 Task: Look for products in the category "Cut Fruit" that are on sale.
Action: Mouse pressed left at (278, 135)
Screenshot: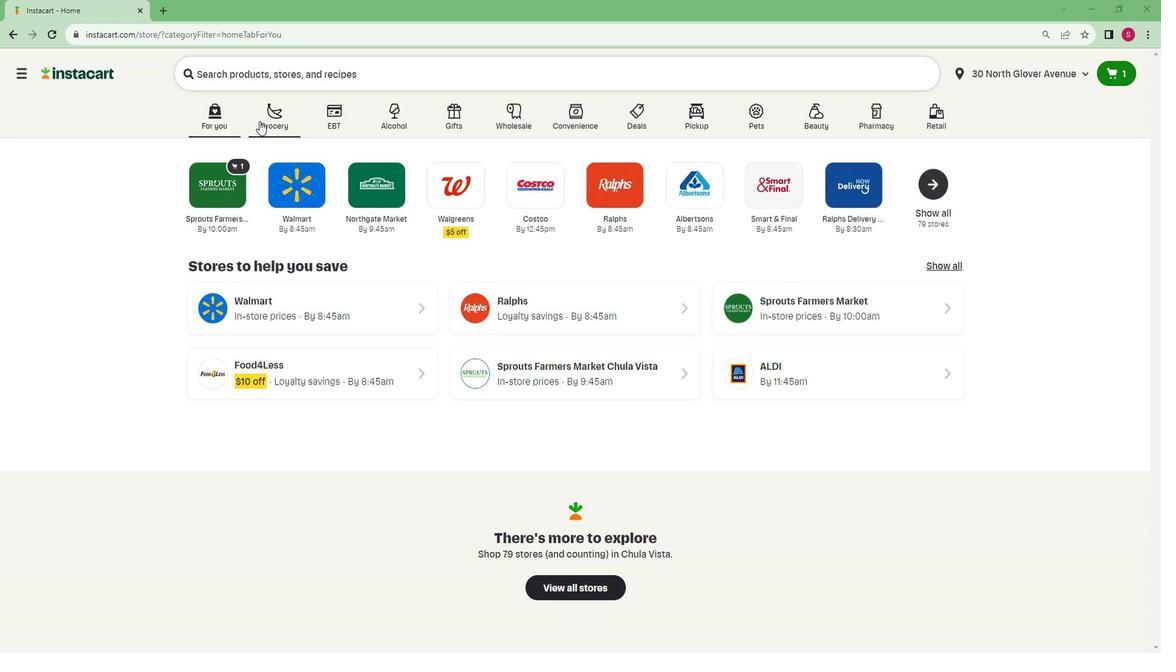 
Action: Mouse moved to (243, 341)
Screenshot: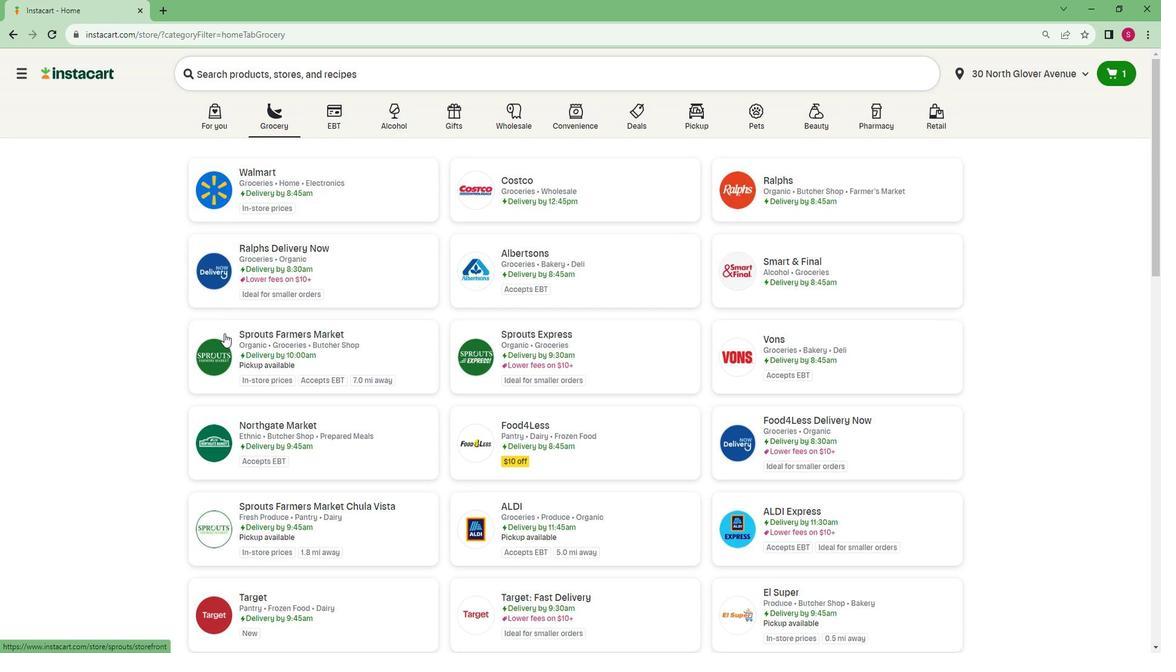 
Action: Mouse pressed left at (243, 341)
Screenshot: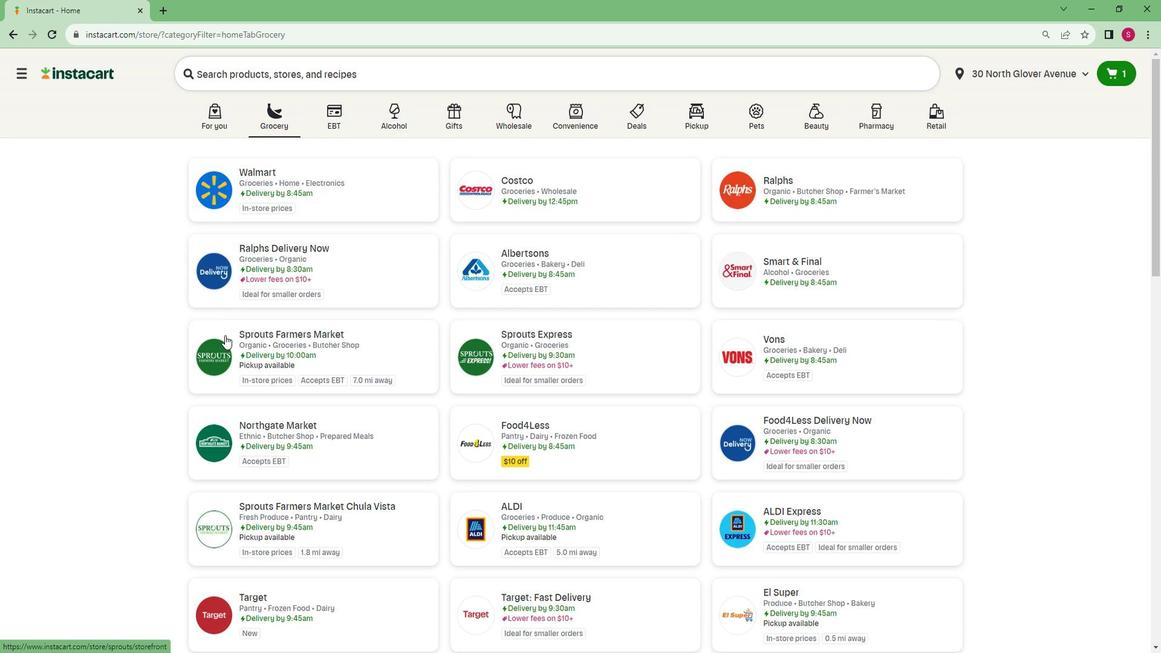 
Action: Mouse moved to (67, 459)
Screenshot: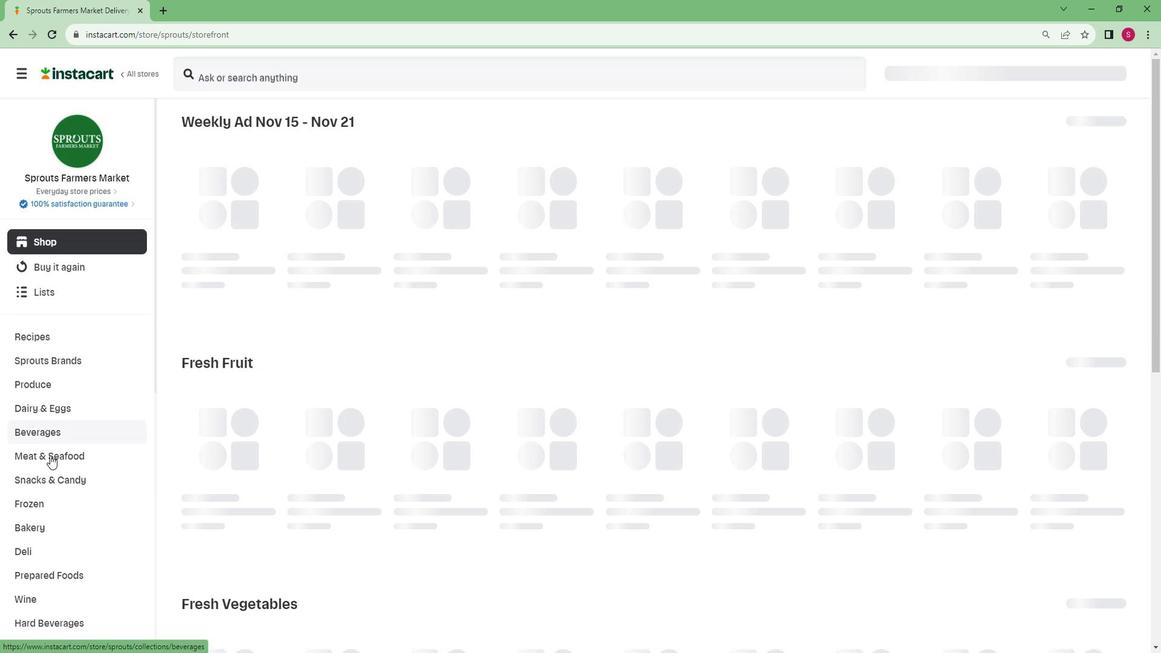 
Action: Mouse scrolled (67, 458) with delta (0, 0)
Screenshot: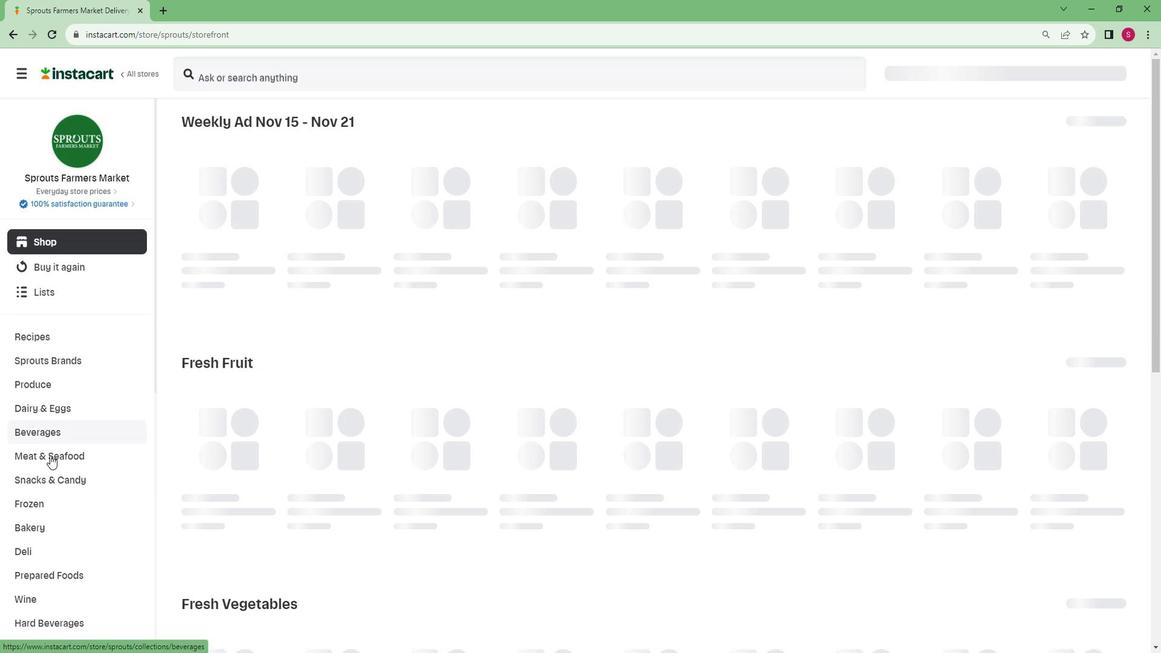 
Action: Mouse moved to (66, 459)
Screenshot: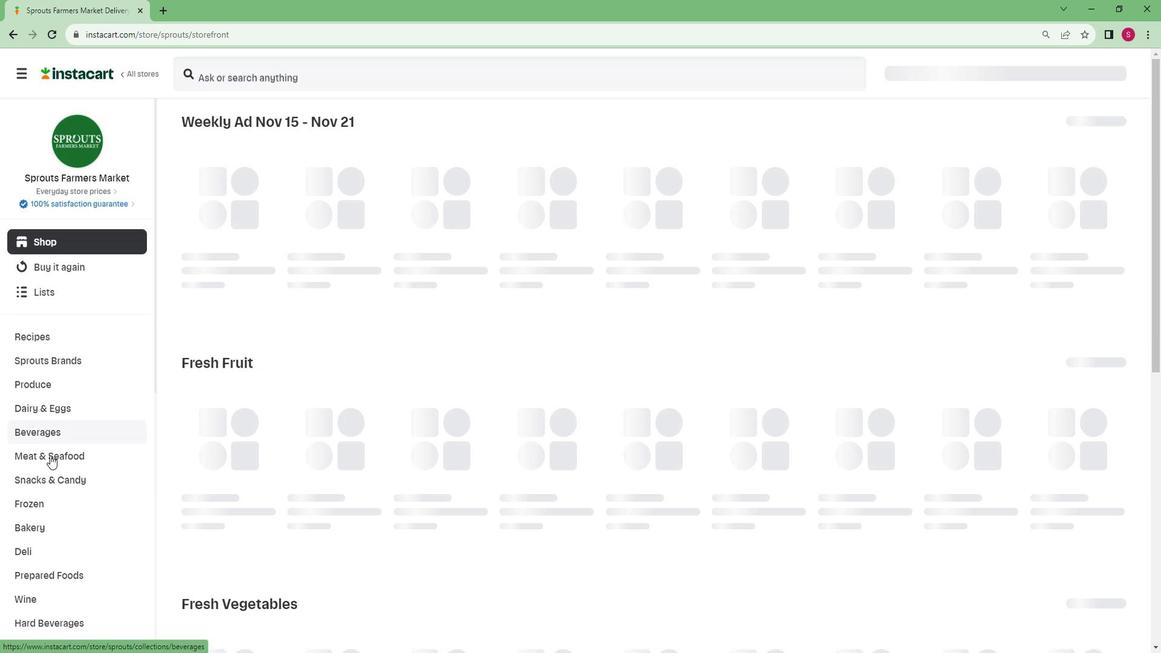 
Action: Mouse scrolled (66, 459) with delta (0, 0)
Screenshot: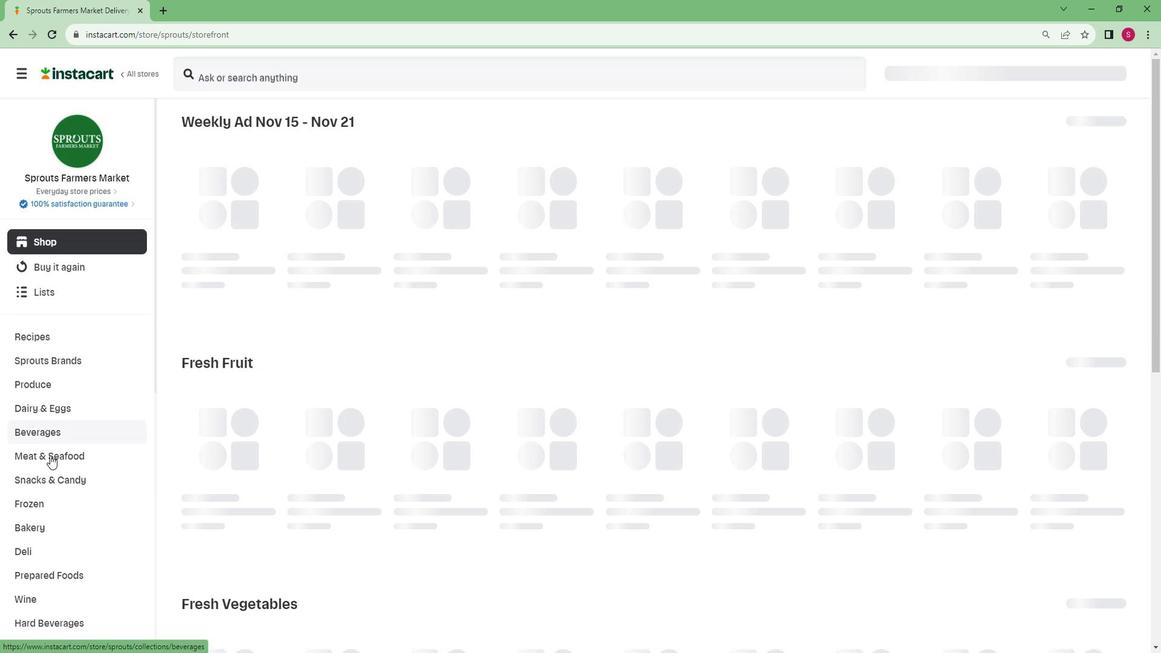 
Action: Mouse moved to (65, 460)
Screenshot: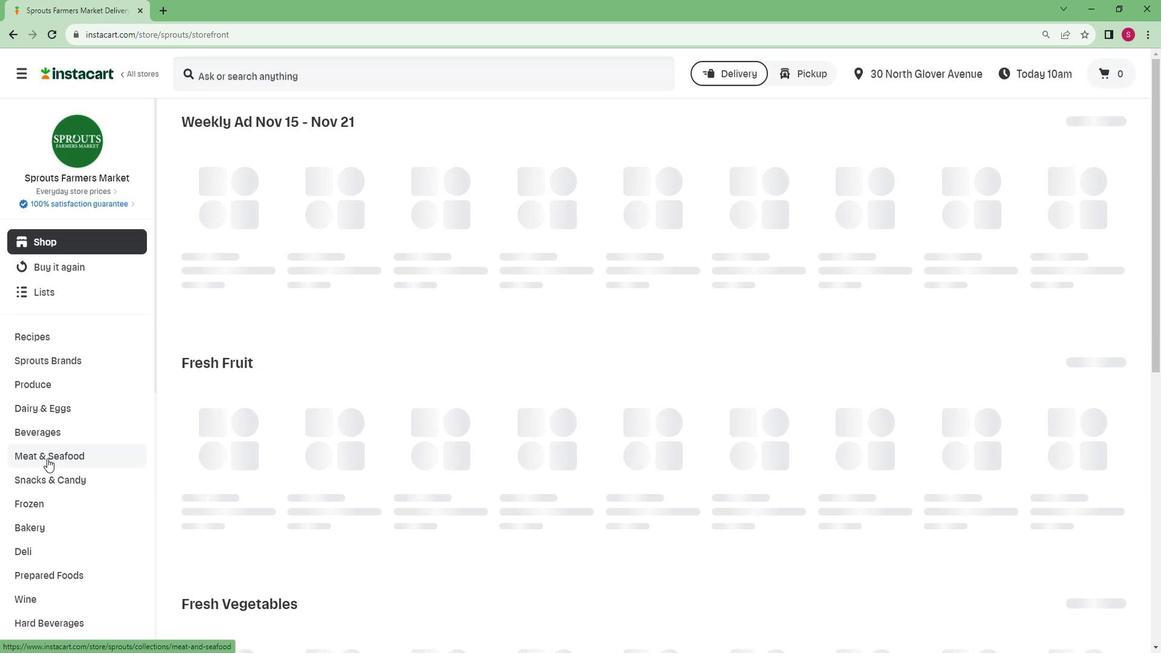 
Action: Mouse scrolled (65, 459) with delta (0, 0)
Screenshot: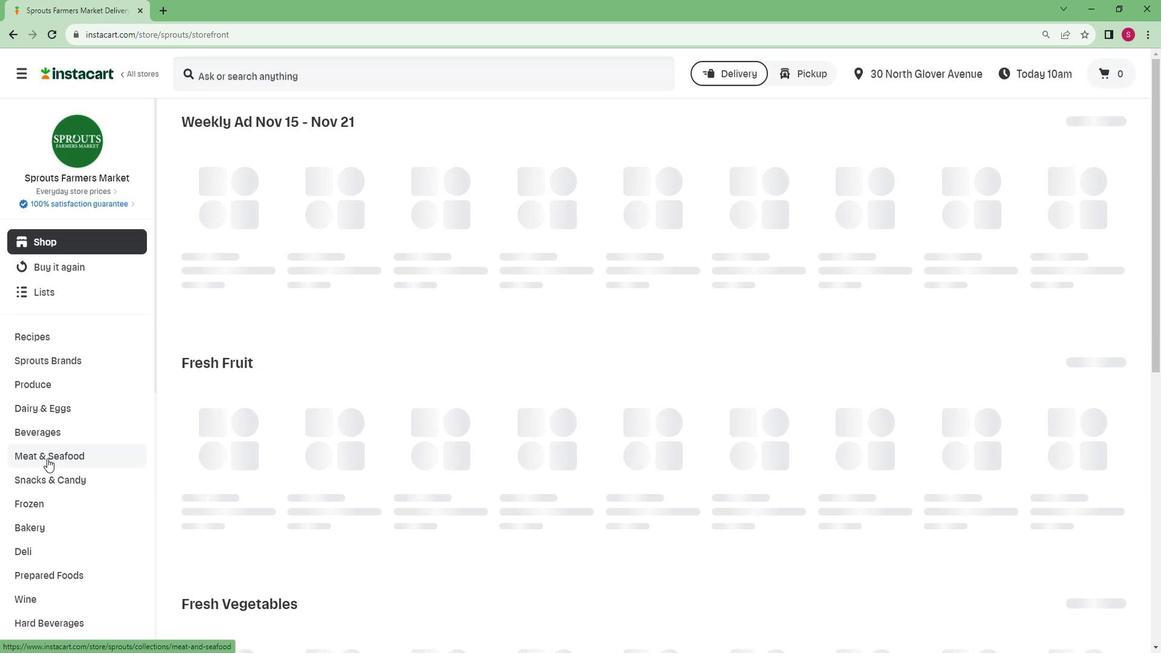 
Action: Mouse scrolled (65, 459) with delta (0, 0)
Screenshot: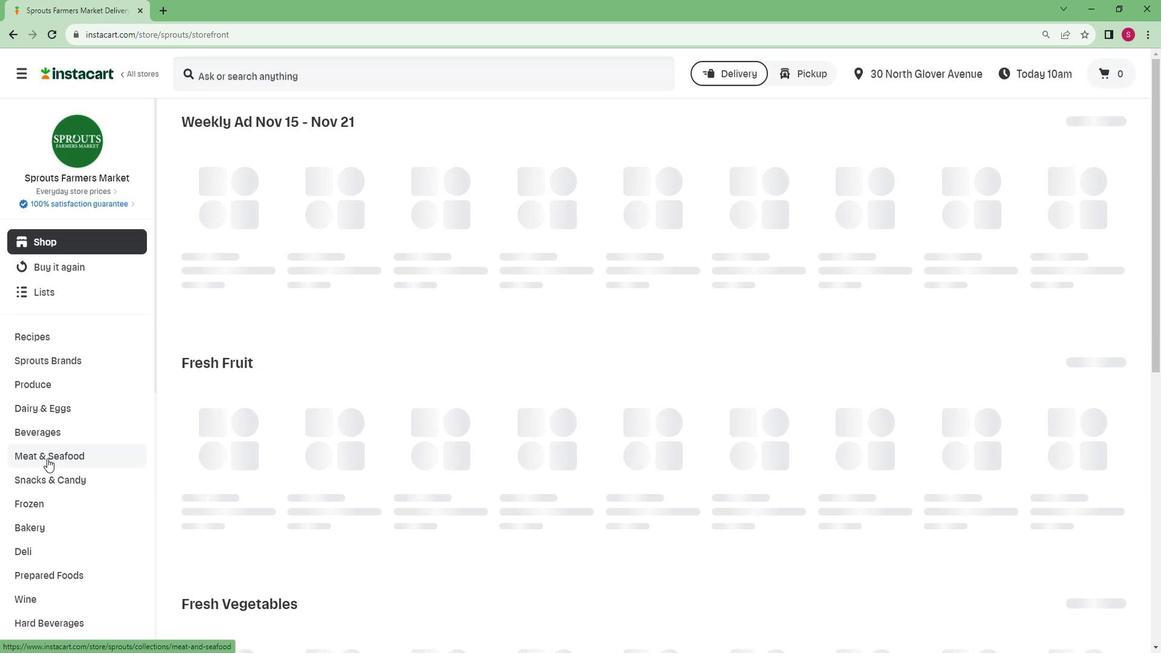 
Action: Mouse scrolled (65, 459) with delta (0, 0)
Screenshot: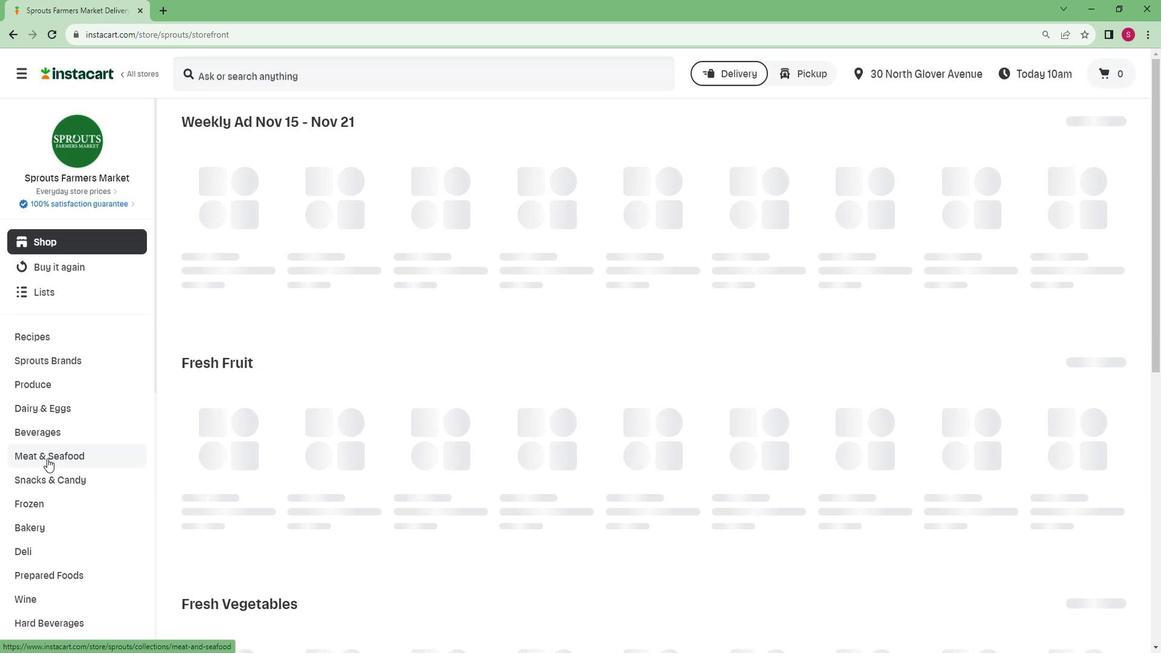 
Action: Mouse moved to (65, 460)
Screenshot: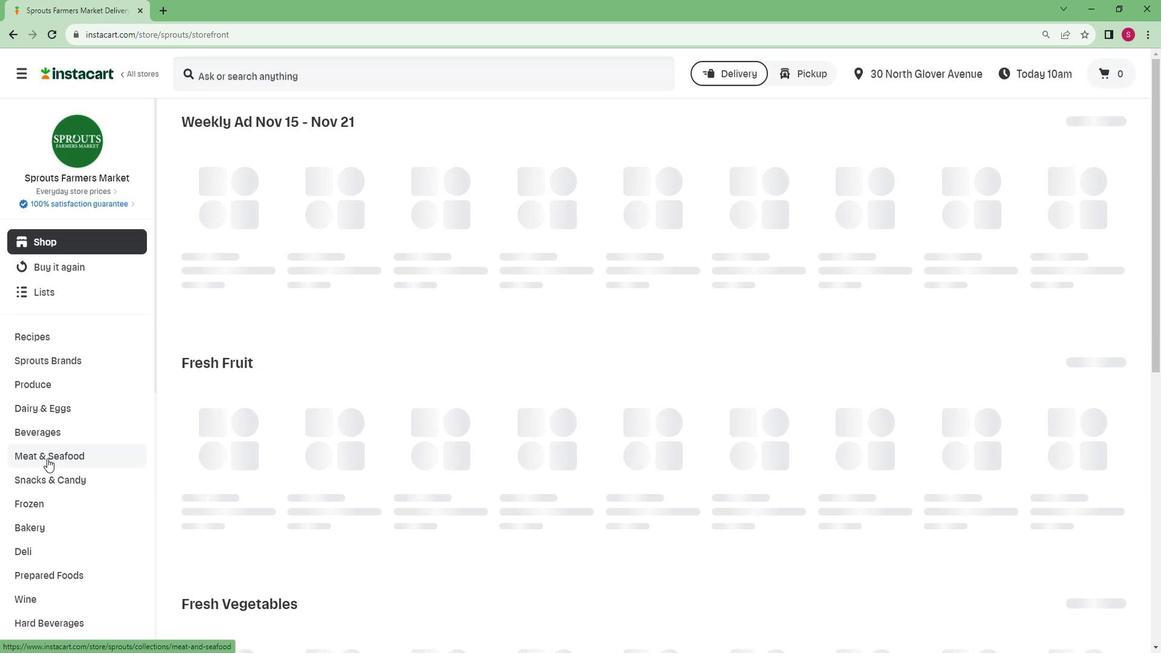 
Action: Mouse scrolled (65, 459) with delta (0, 0)
Screenshot: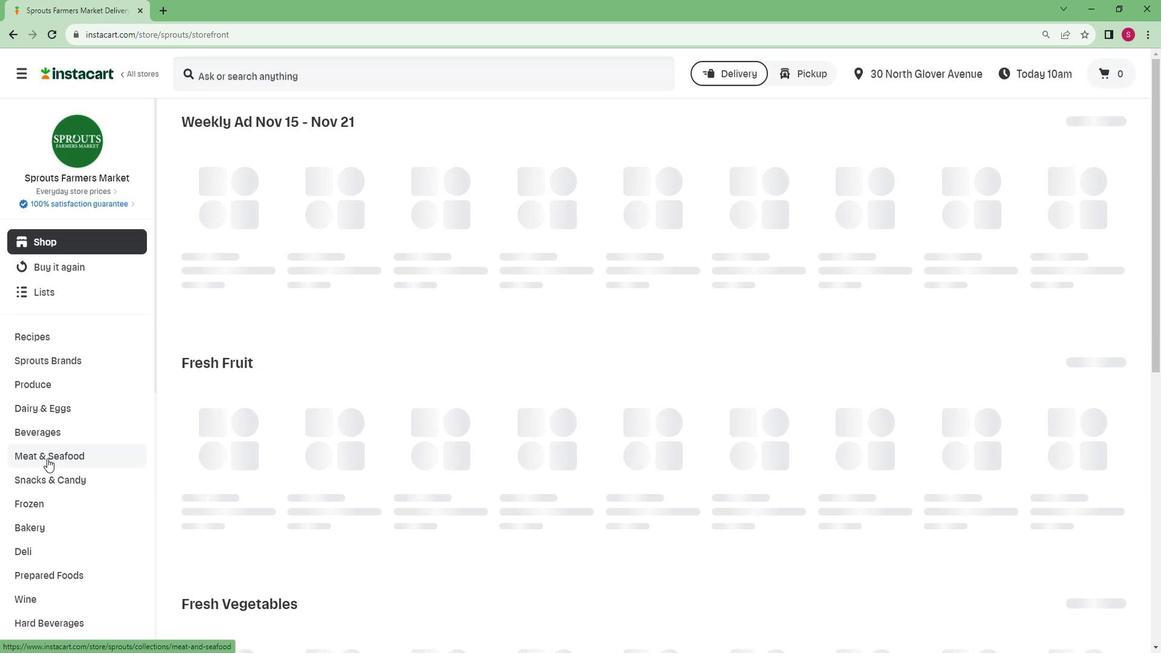 
Action: Mouse scrolled (65, 459) with delta (0, 0)
Screenshot: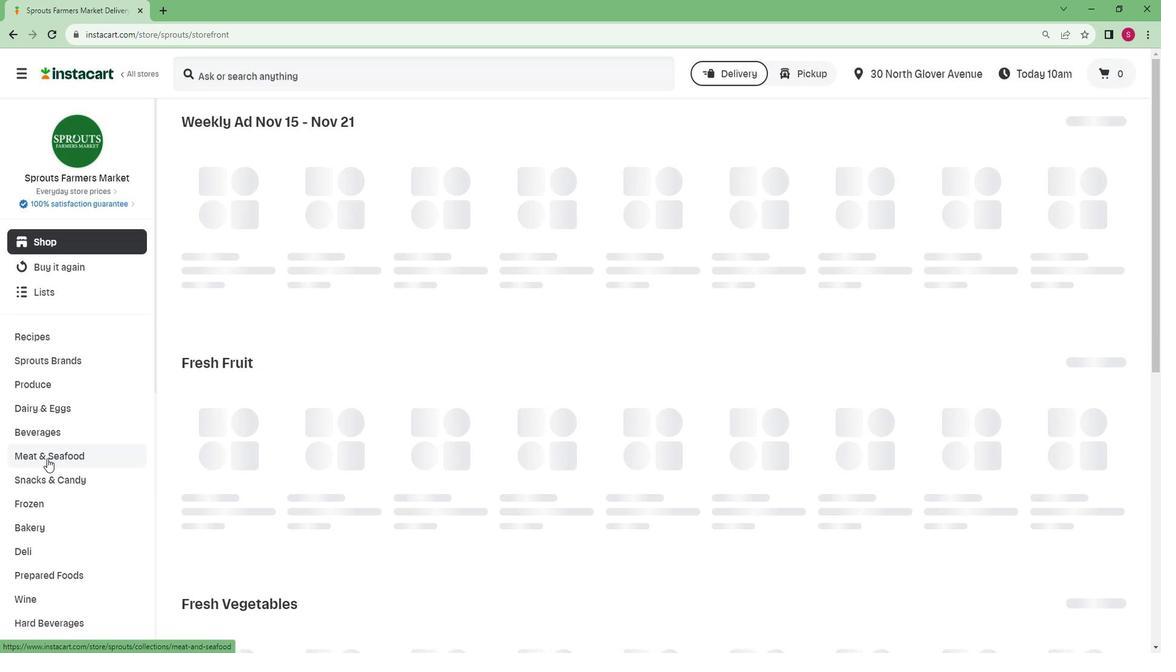 
Action: Mouse moved to (65, 460)
Screenshot: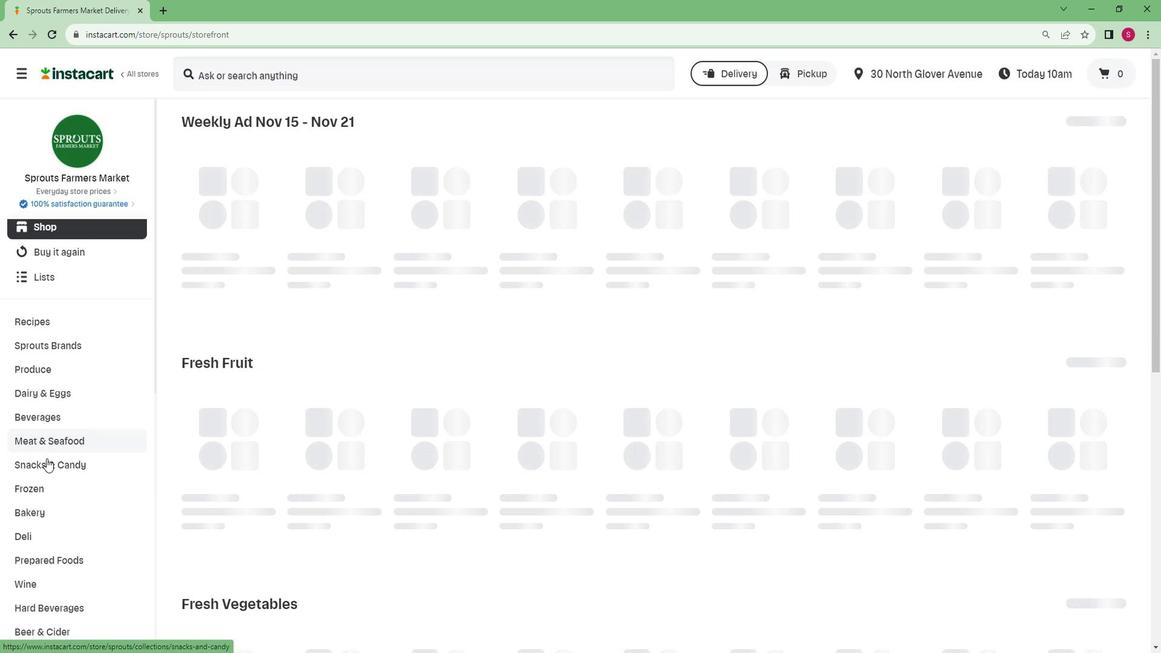 
Action: Mouse scrolled (65, 459) with delta (0, 0)
Screenshot: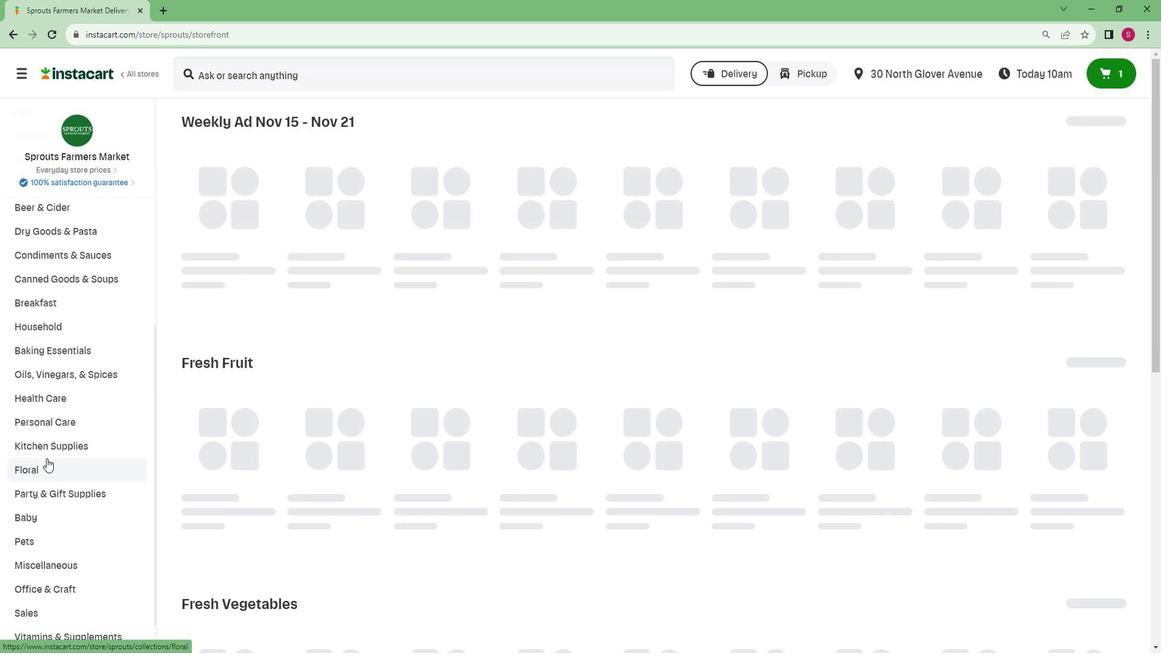 
Action: Mouse scrolled (65, 459) with delta (0, 0)
Screenshot: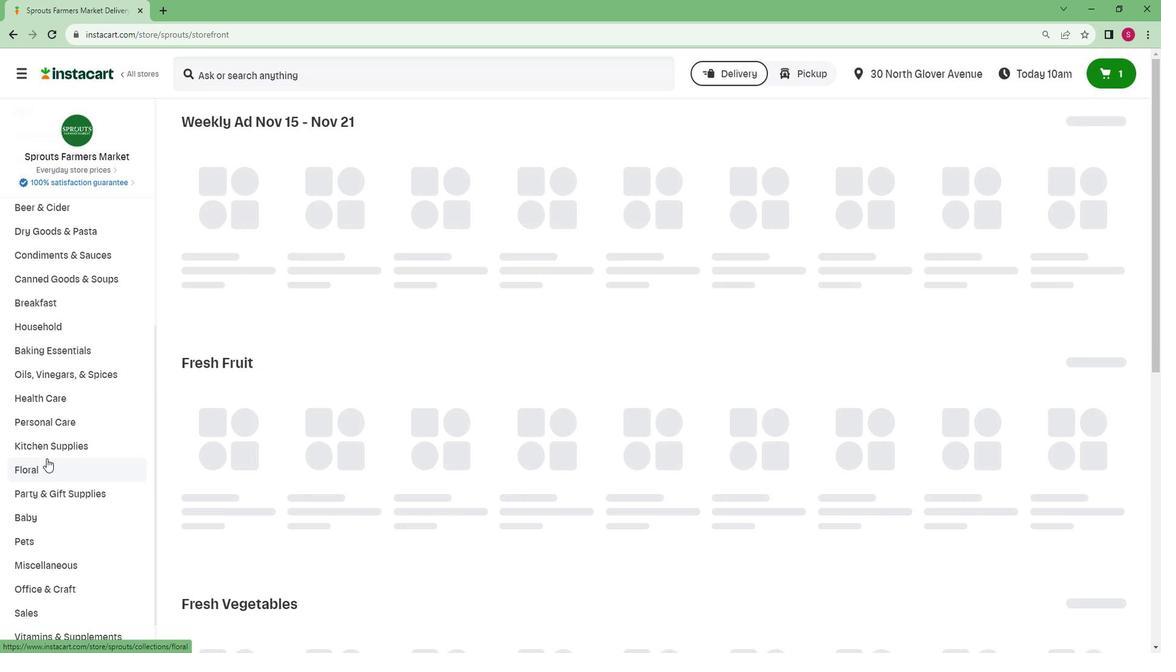 
Action: Mouse scrolled (65, 459) with delta (0, 0)
Screenshot: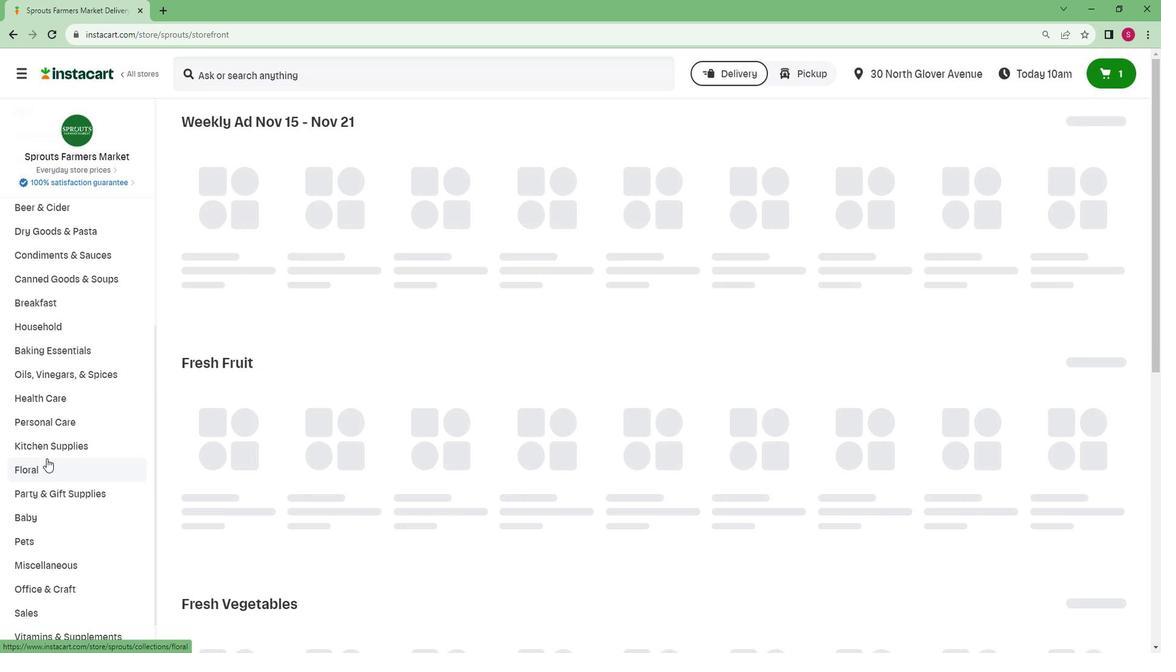 
Action: Mouse scrolled (65, 459) with delta (0, 0)
Screenshot: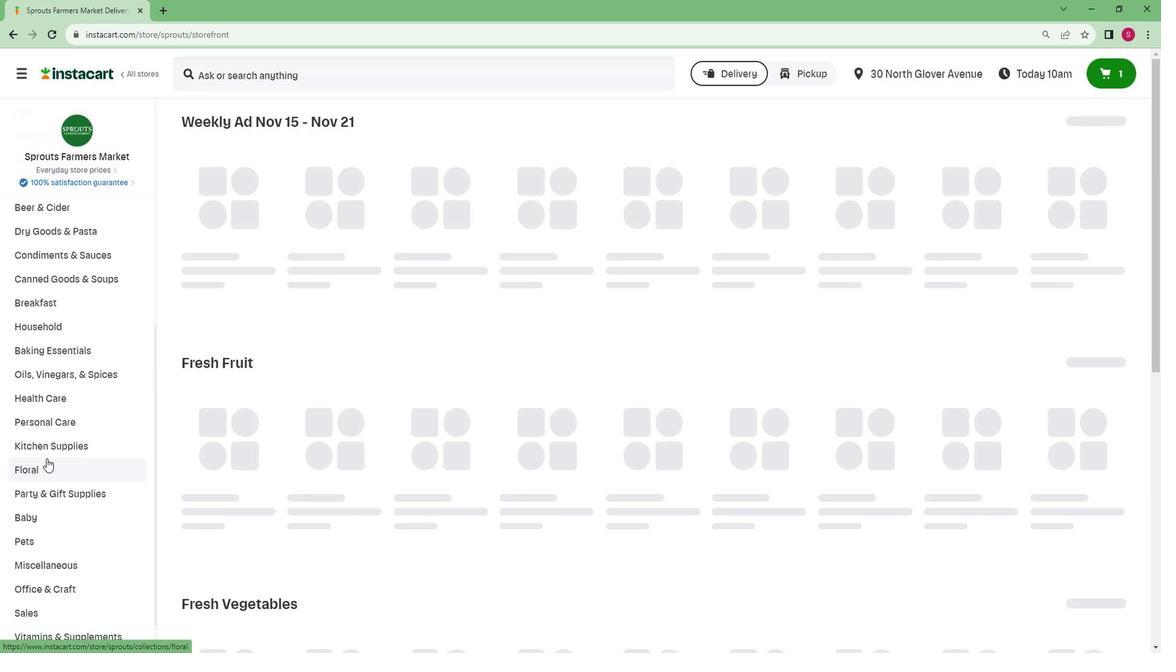 
Action: Mouse scrolled (65, 459) with delta (0, 0)
Screenshot: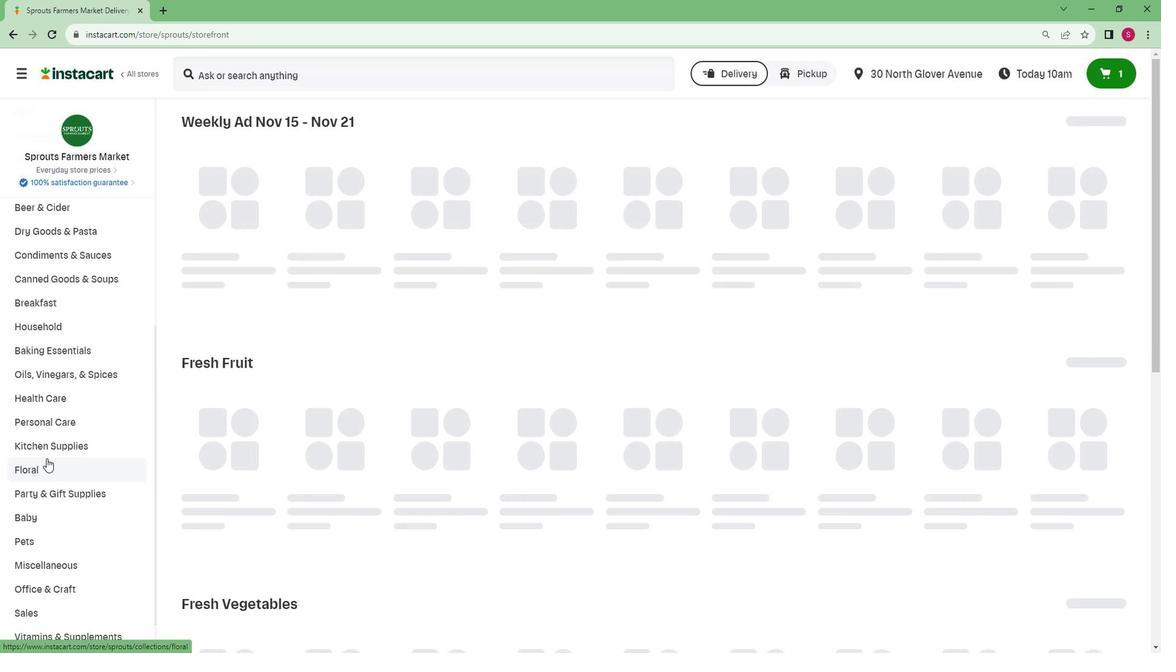 
Action: Mouse moved to (38, 625)
Screenshot: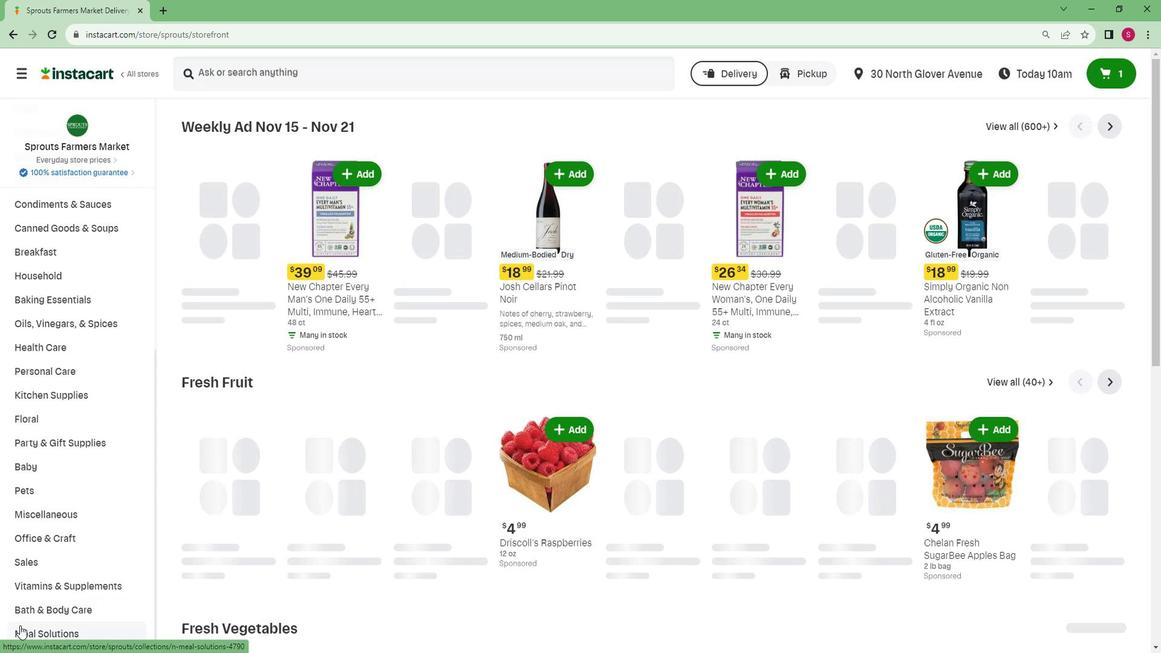
Action: Mouse pressed left at (38, 625)
Screenshot: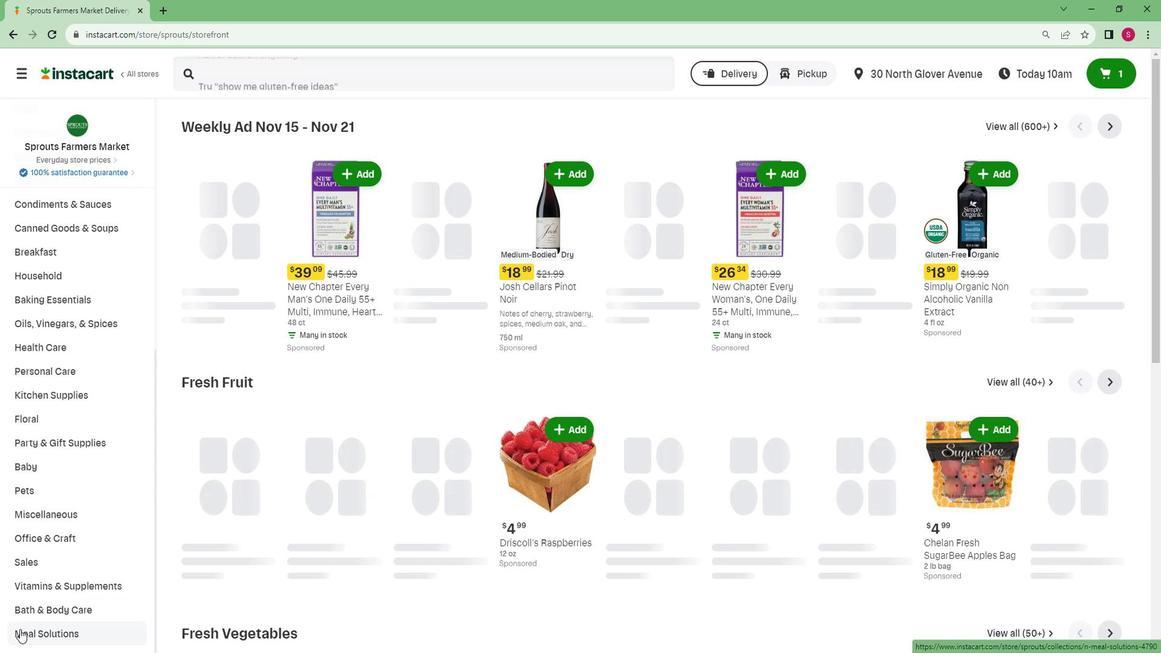 
Action: Mouse moved to (53, 600)
Screenshot: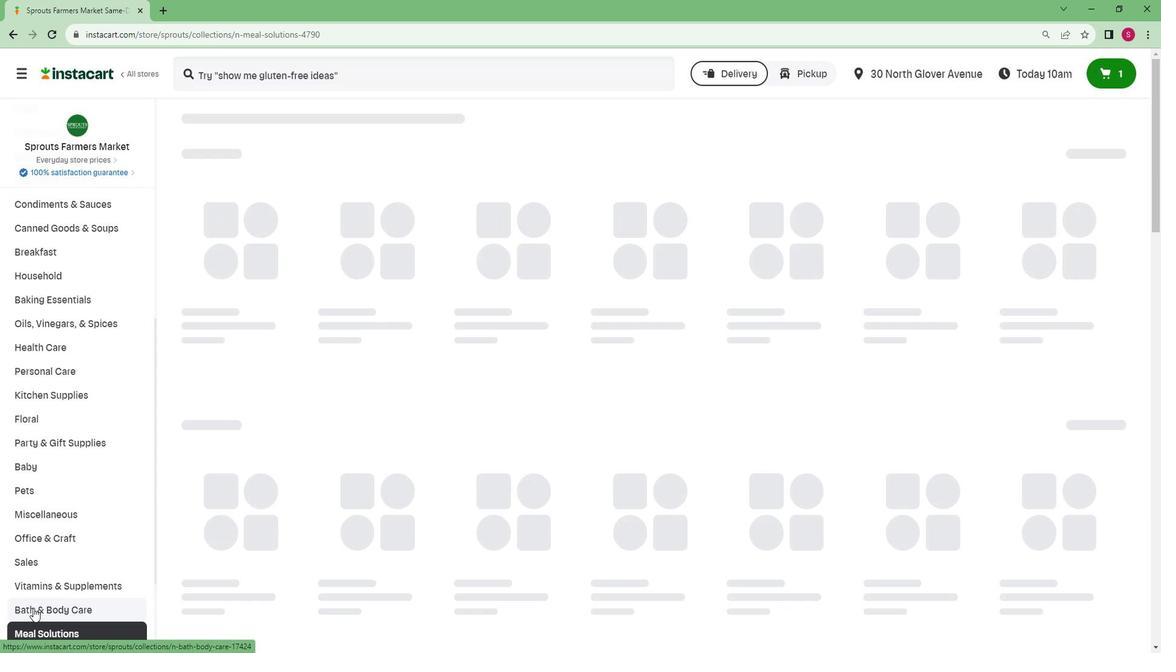 
Action: Mouse scrolled (53, 599) with delta (0, 0)
Screenshot: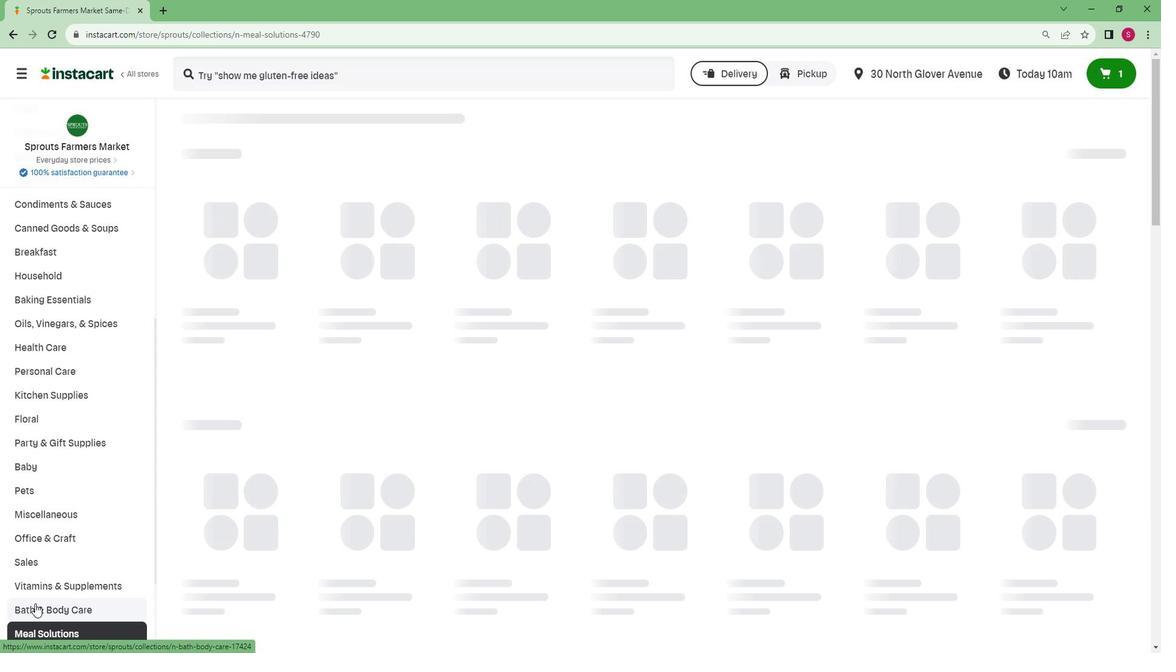 
Action: Mouse scrolled (53, 599) with delta (0, 0)
Screenshot: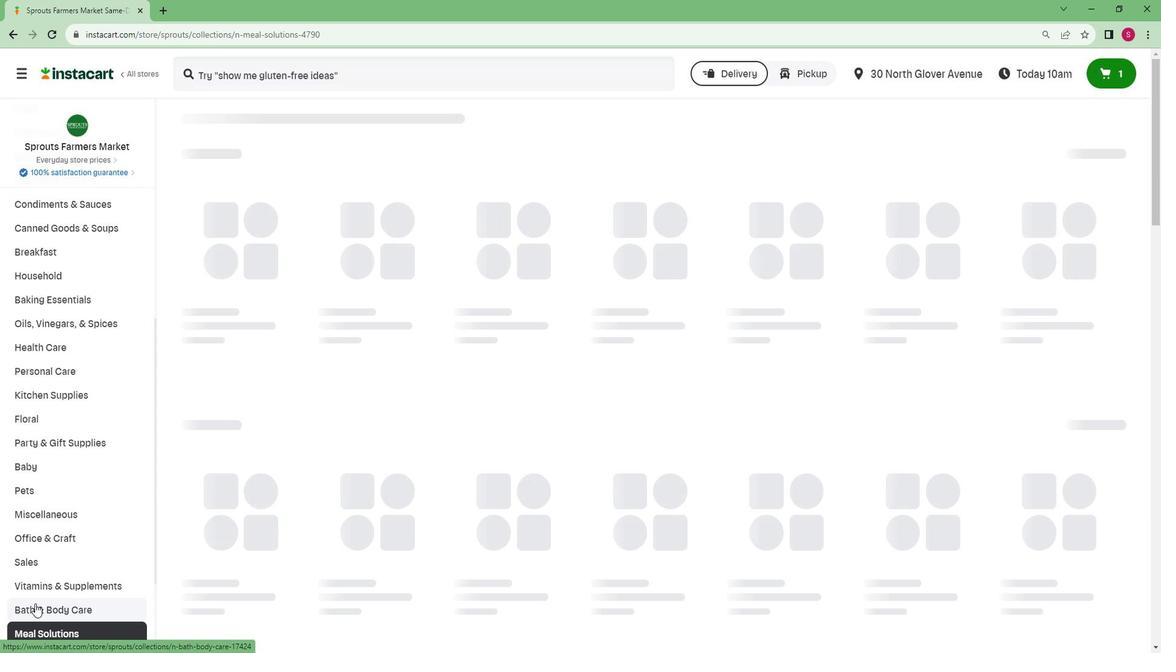 
Action: Mouse scrolled (53, 599) with delta (0, 0)
Screenshot: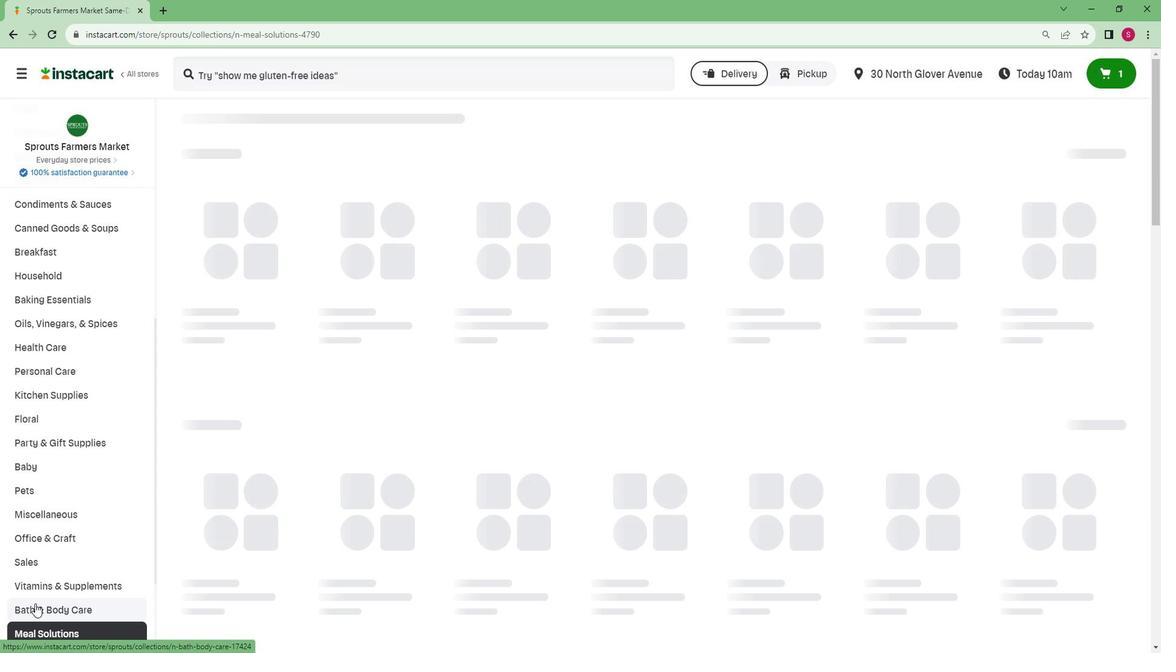 
Action: Mouse scrolled (53, 599) with delta (0, 0)
Screenshot: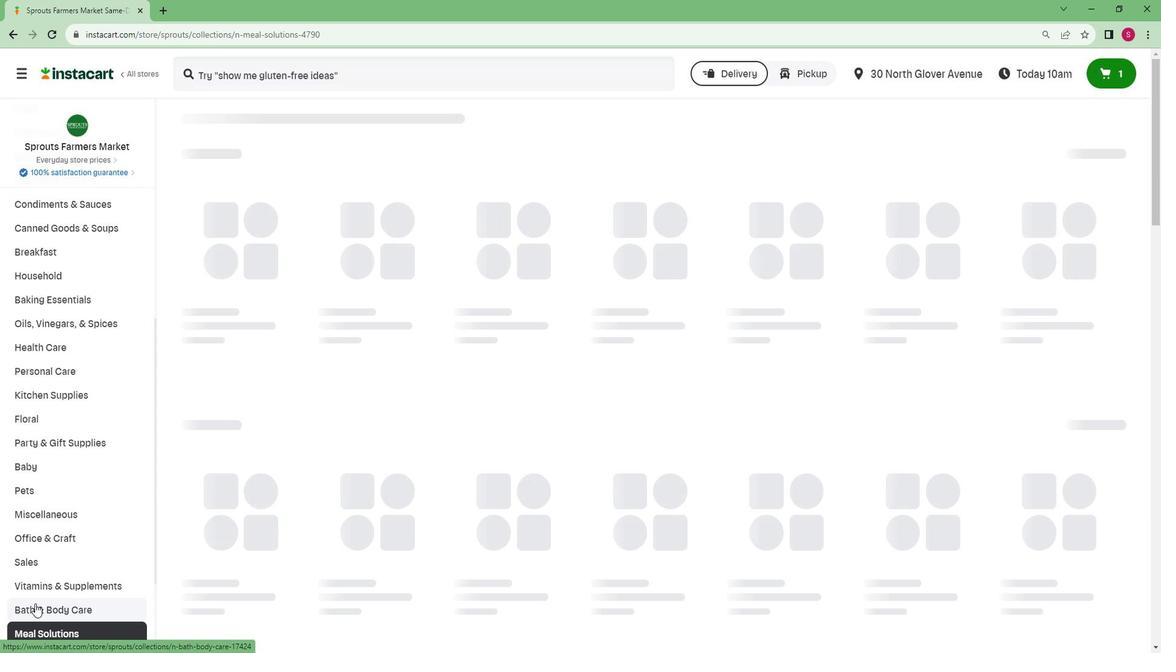 
Action: Mouse scrolled (53, 599) with delta (0, 0)
Screenshot: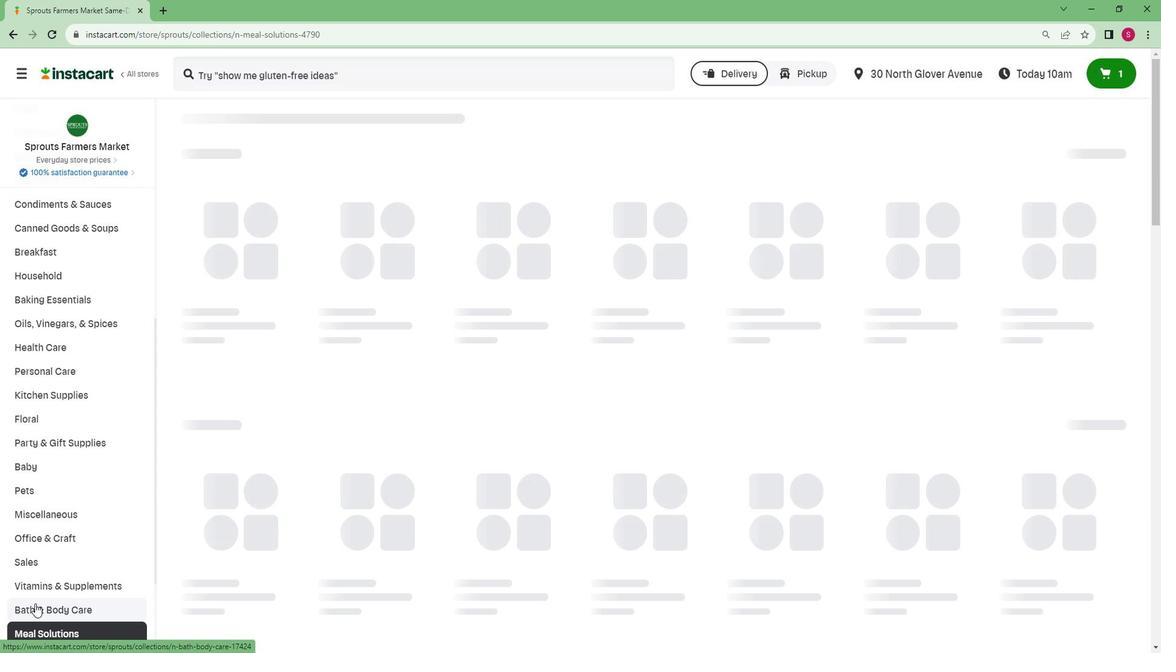 
Action: Mouse scrolled (53, 599) with delta (0, 0)
Screenshot: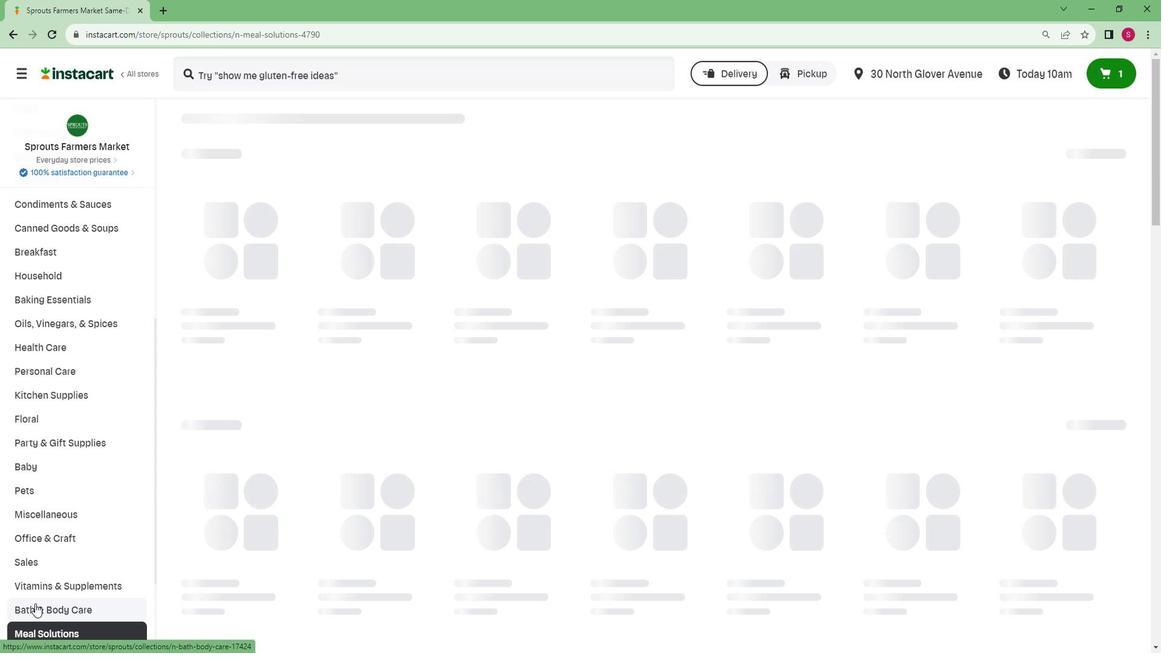 
Action: Mouse moved to (64, 582)
Screenshot: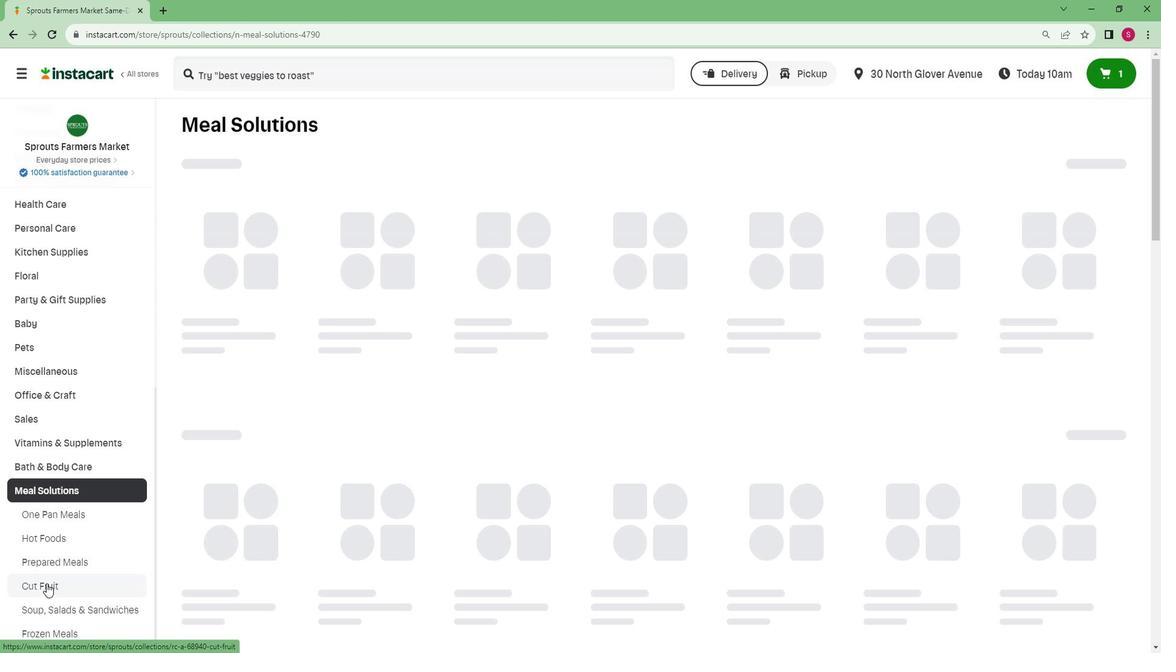 
Action: Mouse pressed left at (64, 582)
Screenshot: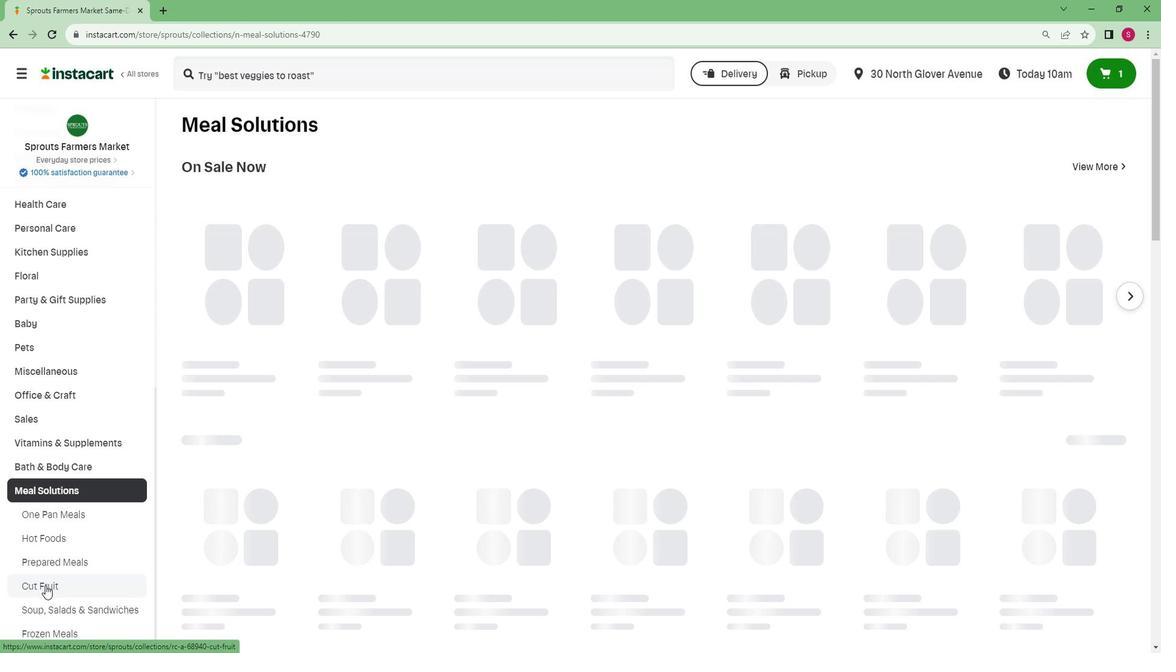 
Action: Mouse moved to (272, 439)
Screenshot: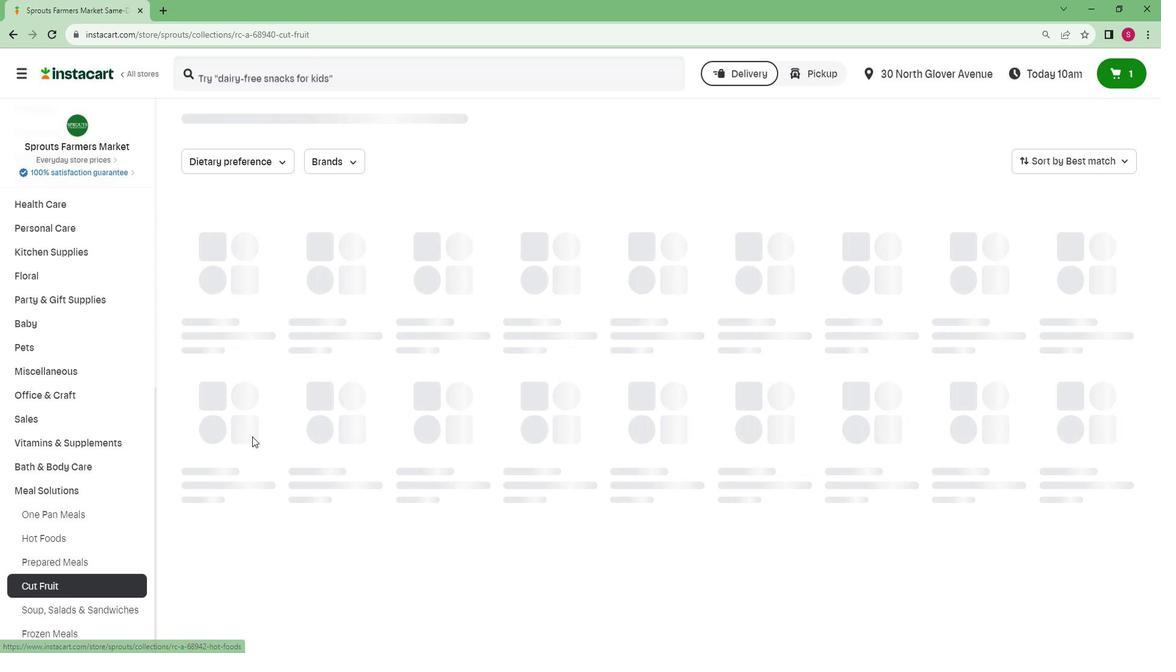 
